 Task: Select a due date automation when advanced on, 2 days before a card is due add fields without custom field "Resume" set to a number greater or equal to 1 and greater than 10 at 11:00 AM.
Action: Mouse moved to (962, 73)
Screenshot: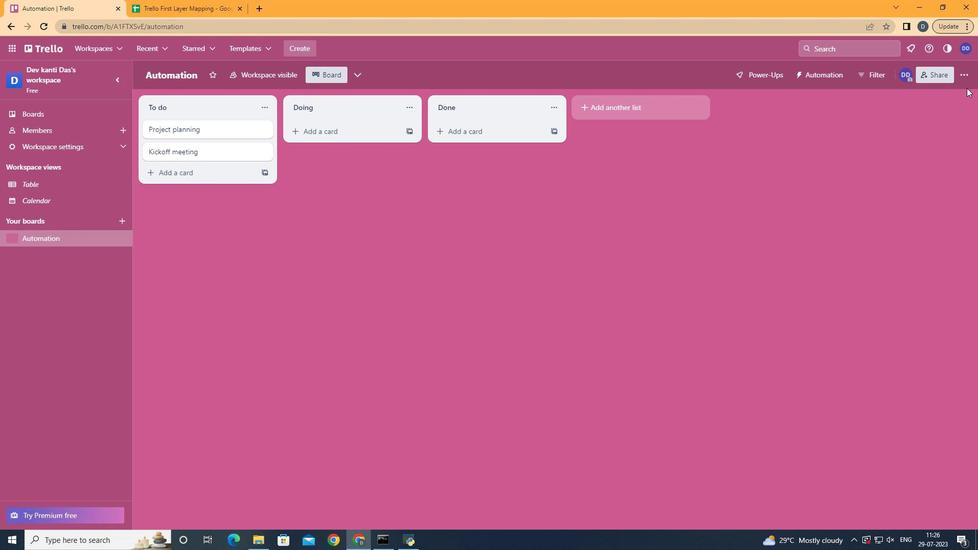 
Action: Mouse pressed left at (962, 73)
Screenshot: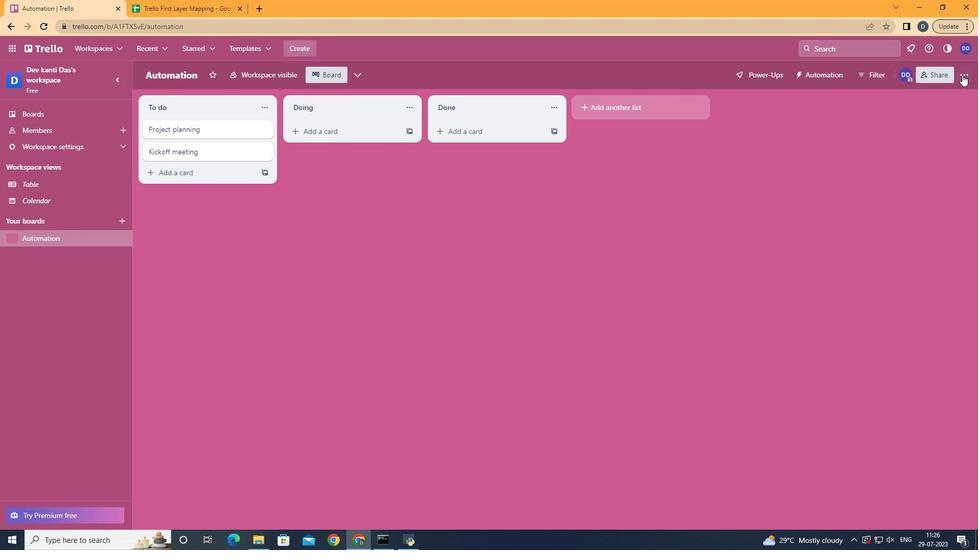 
Action: Mouse moved to (902, 198)
Screenshot: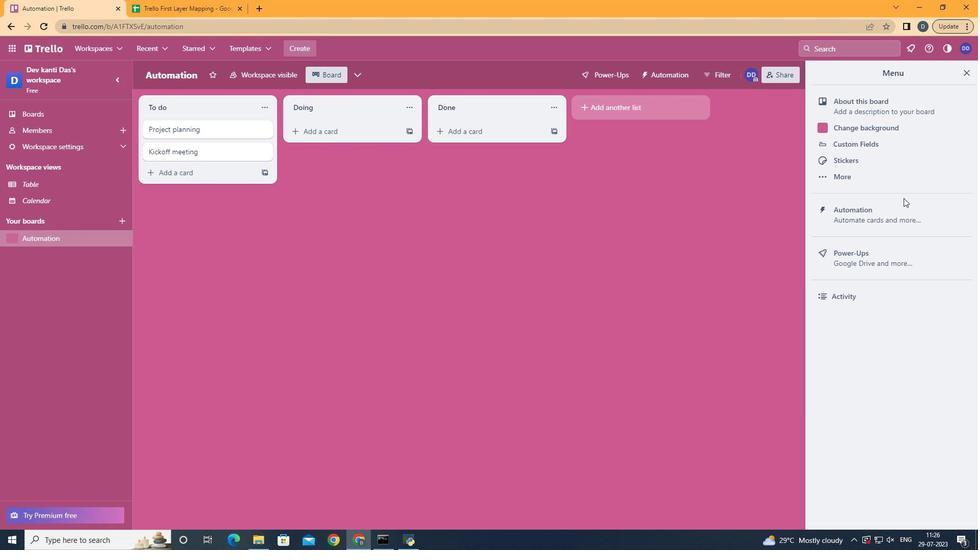 
Action: Mouse pressed left at (902, 198)
Screenshot: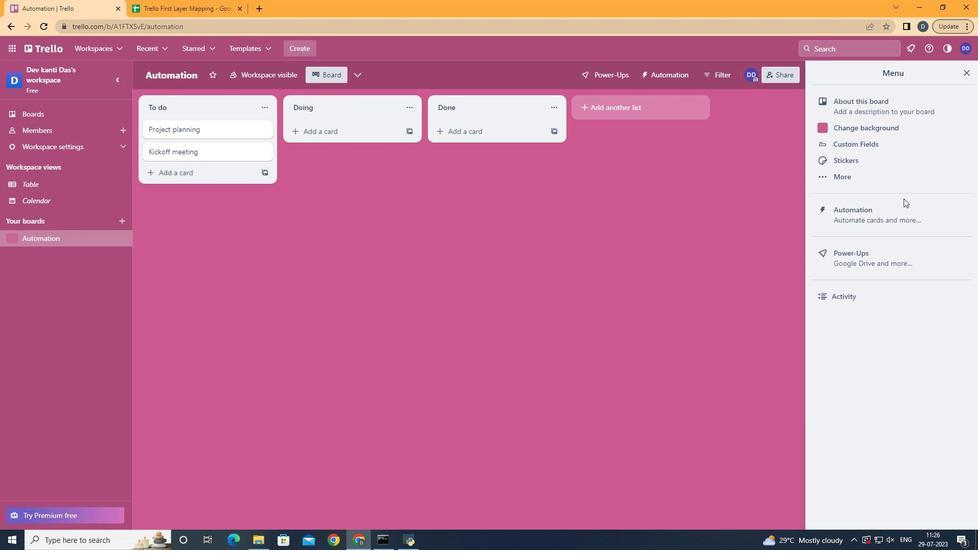 
Action: Mouse moved to (897, 208)
Screenshot: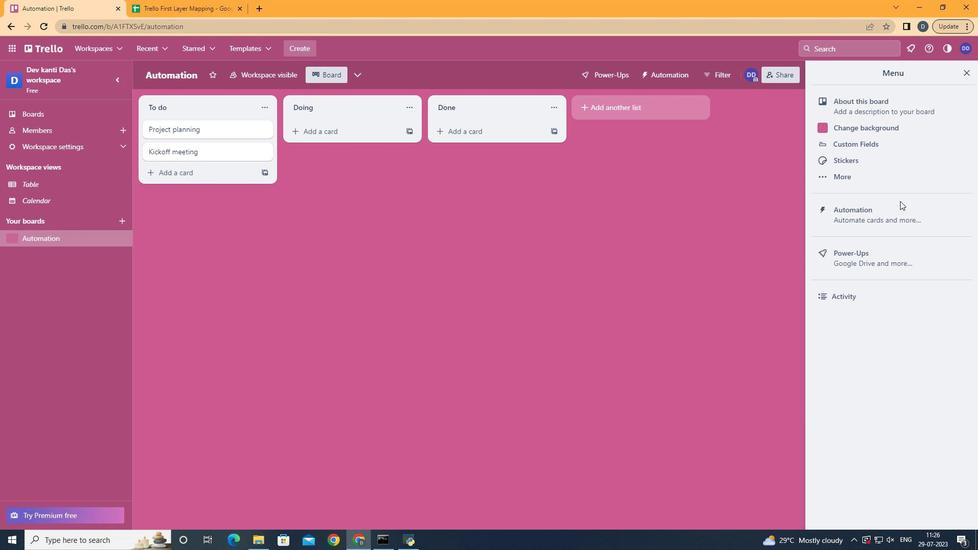 
Action: Mouse pressed left at (897, 208)
Screenshot: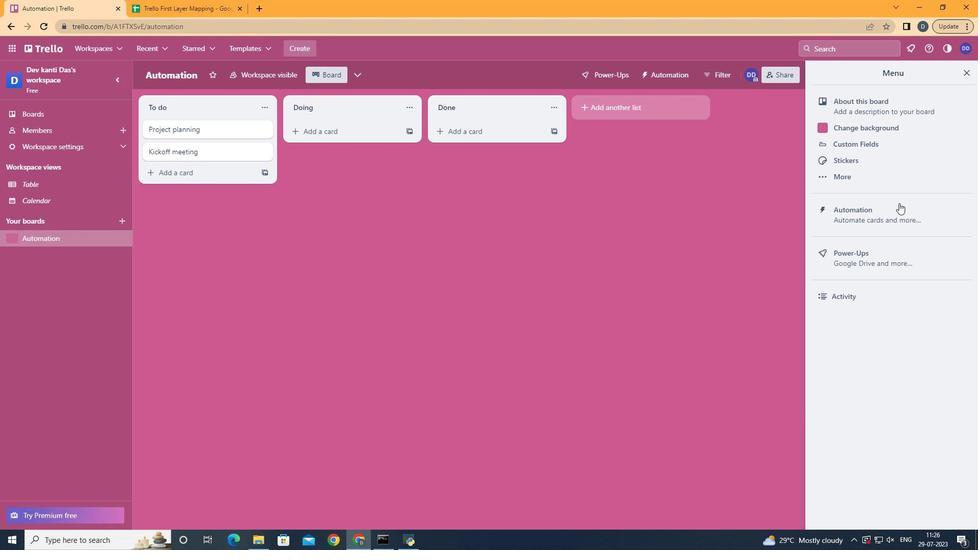 
Action: Mouse moved to (180, 196)
Screenshot: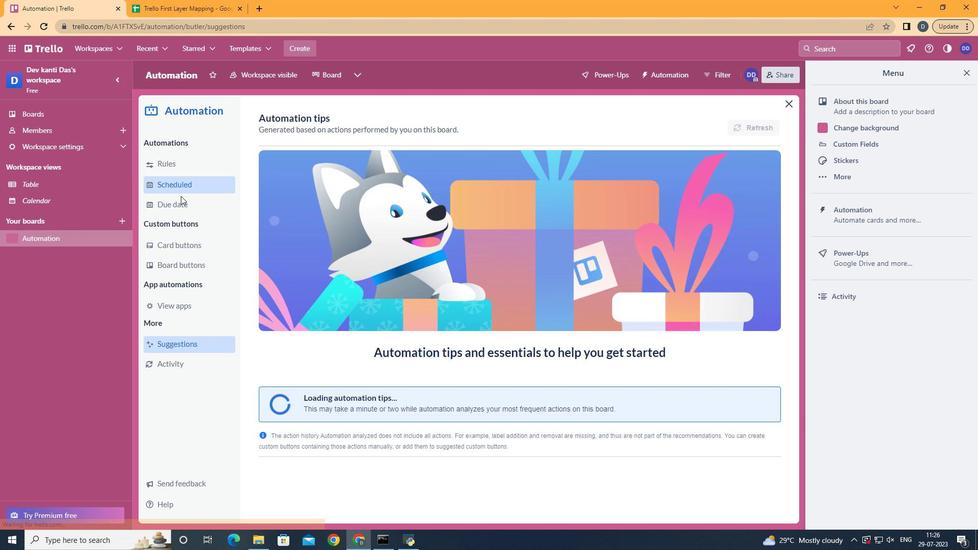 
Action: Mouse pressed left at (180, 196)
Screenshot: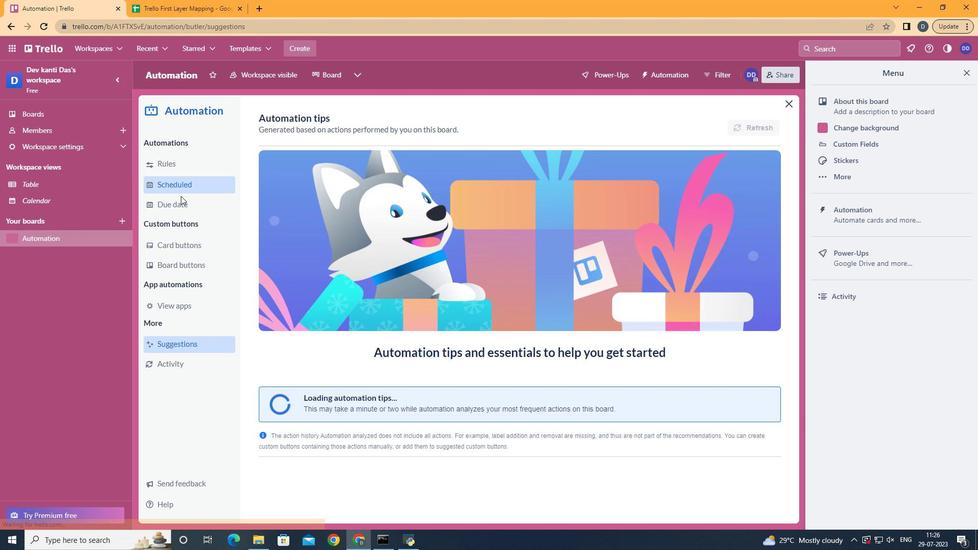
Action: Mouse moved to (750, 117)
Screenshot: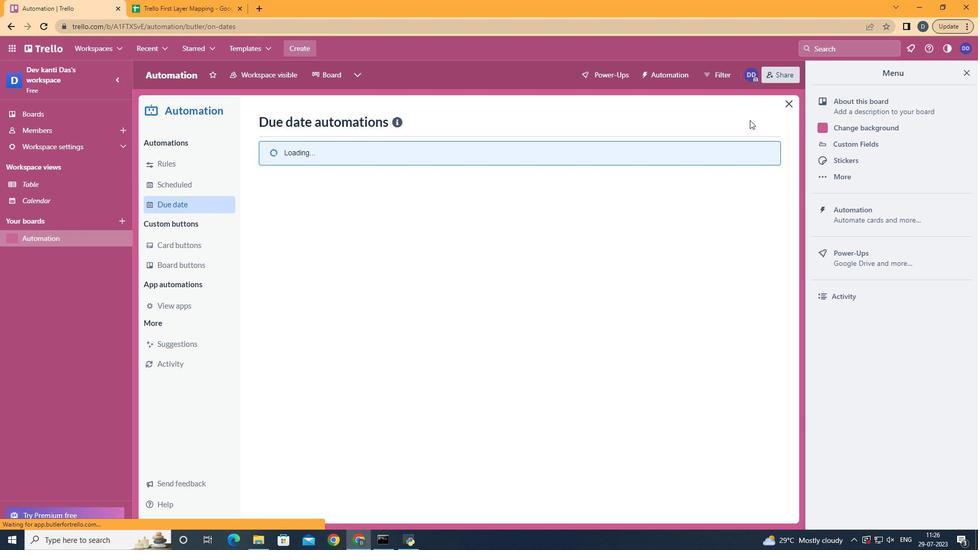 
Action: Mouse pressed left at (750, 117)
Screenshot: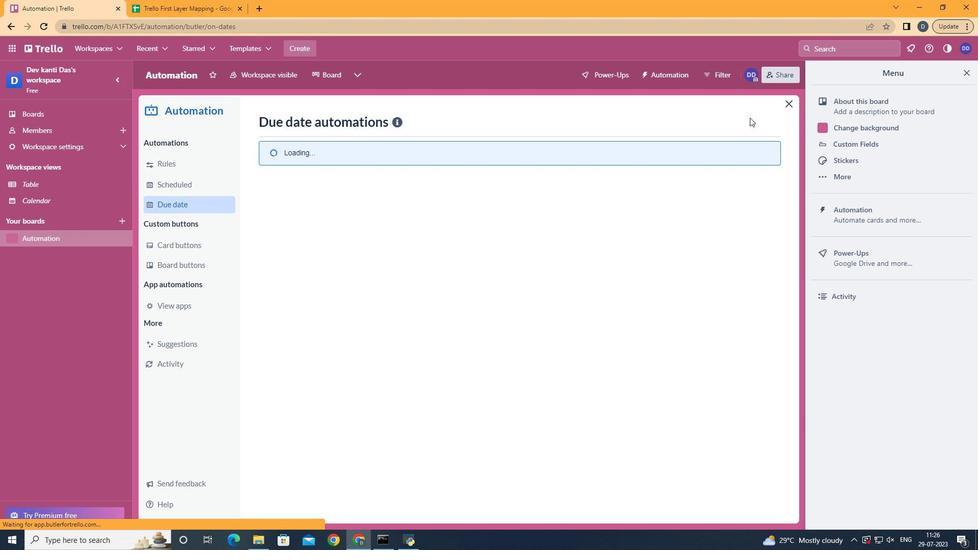 
Action: Mouse moved to (584, 216)
Screenshot: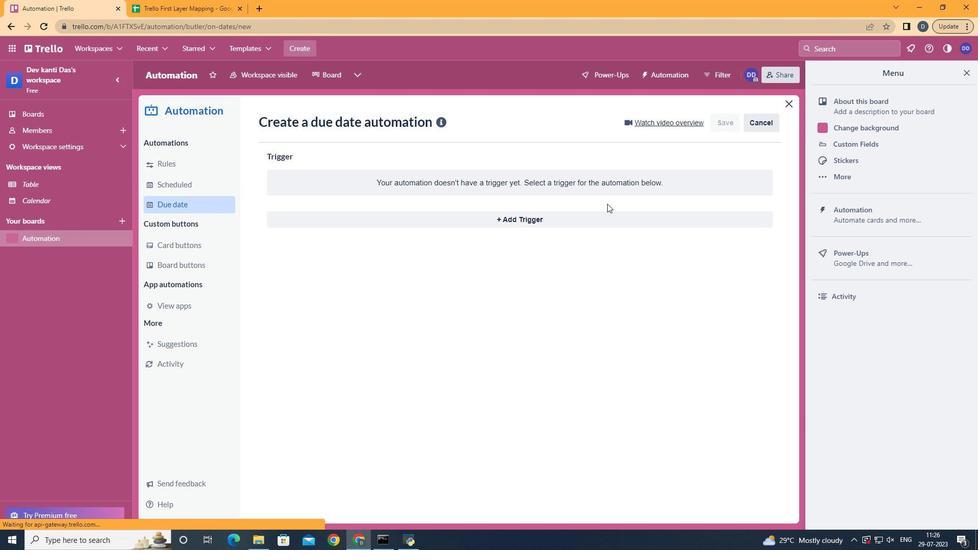 
Action: Mouse pressed left at (584, 216)
Screenshot: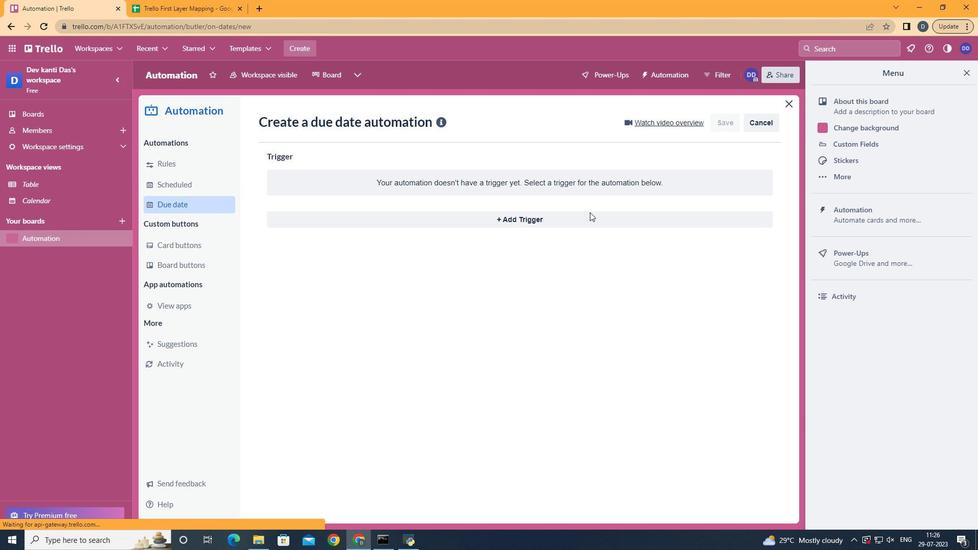 
Action: Mouse moved to (402, 371)
Screenshot: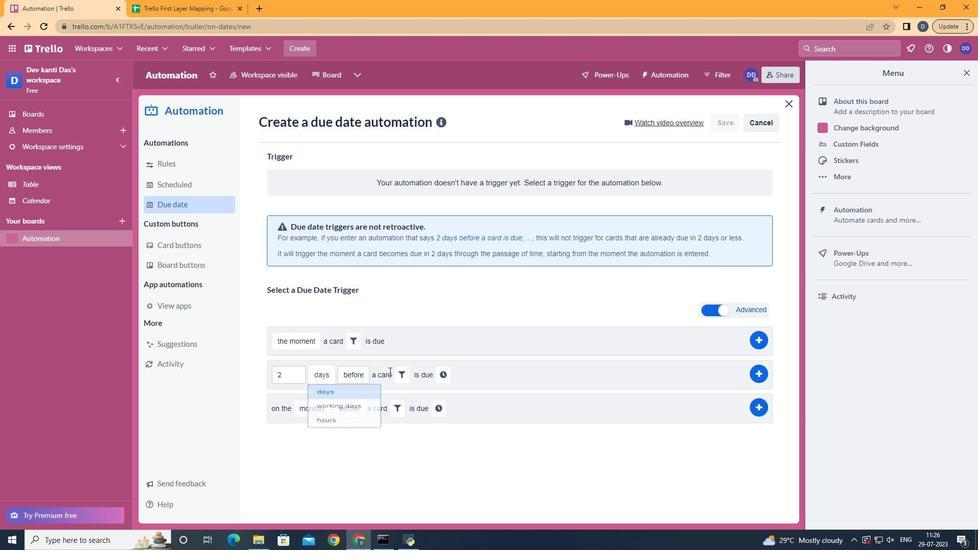 
Action: Mouse pressed left at (402, 371)
Screenshot: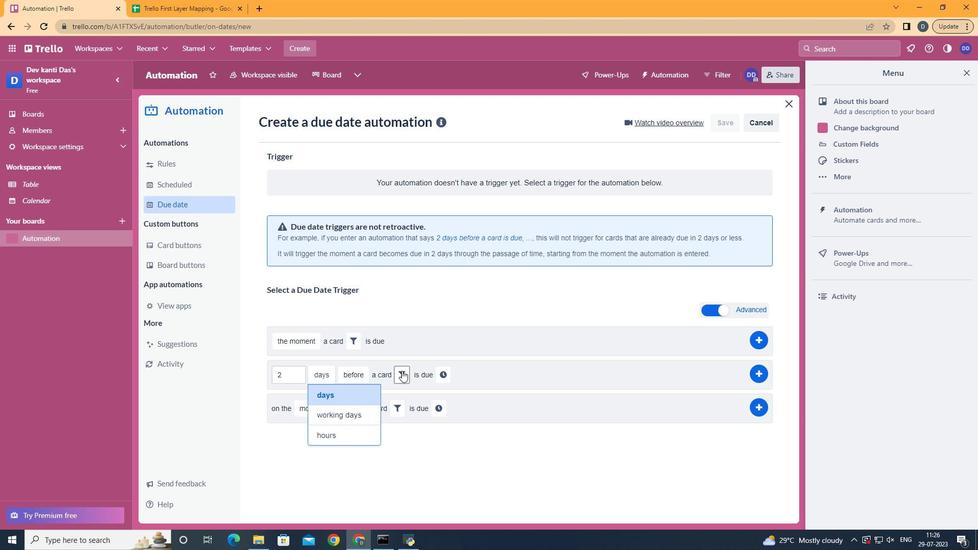 
Action: Mouse moved to (572, 410)
Screenshot: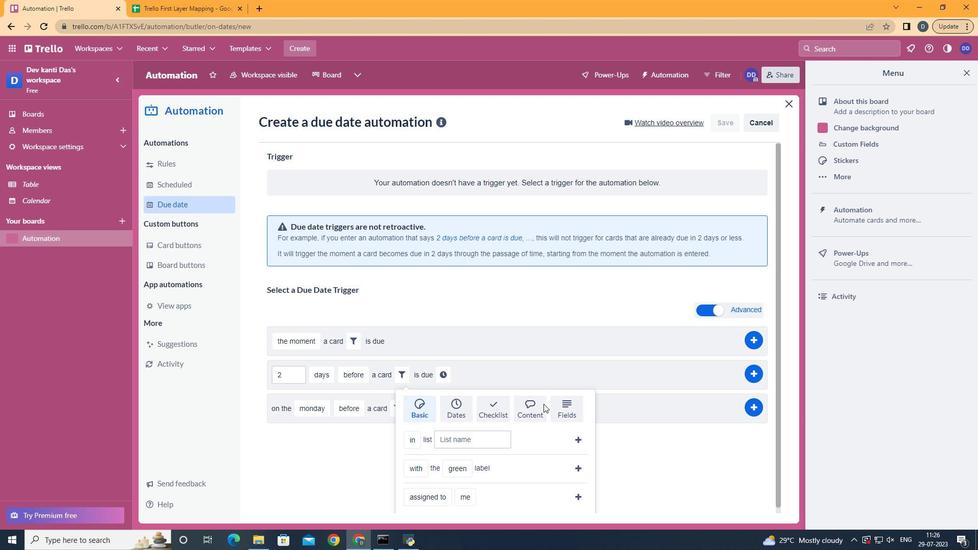 
Action: Mouse pressed left at (572, 410)
Screenshot: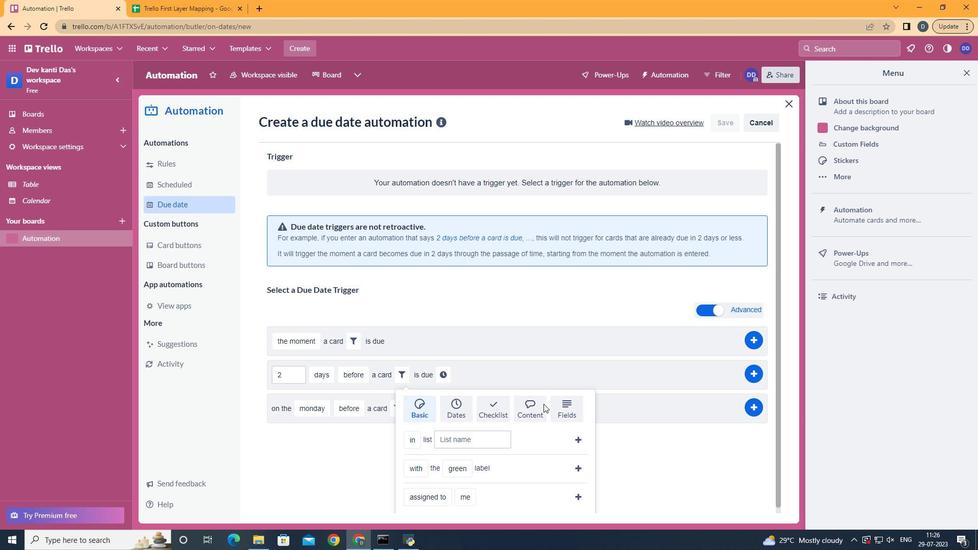 
Action: Mouse moved to (573, 410)
Screenshot: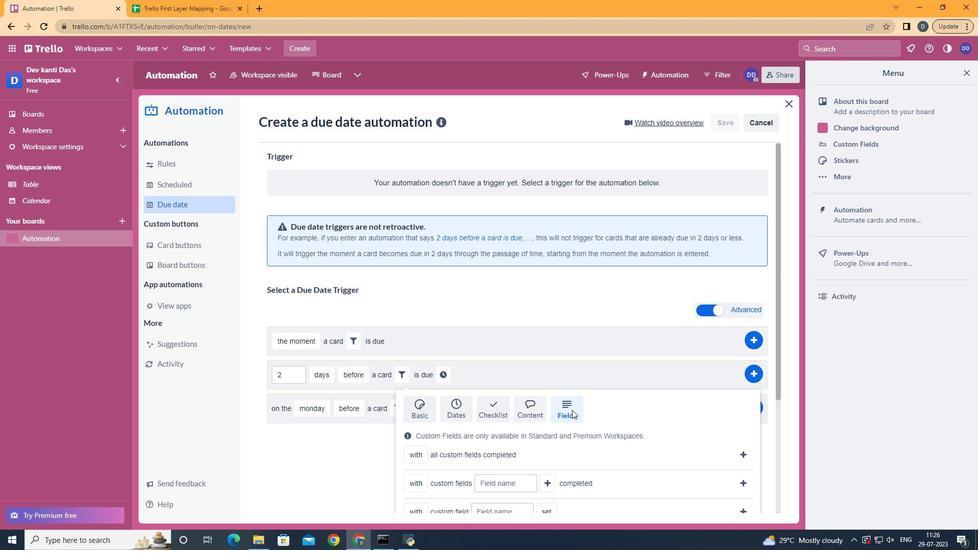 
Action: Mouse scrolled (573, 409) with delta (0, 0)
Screenshot: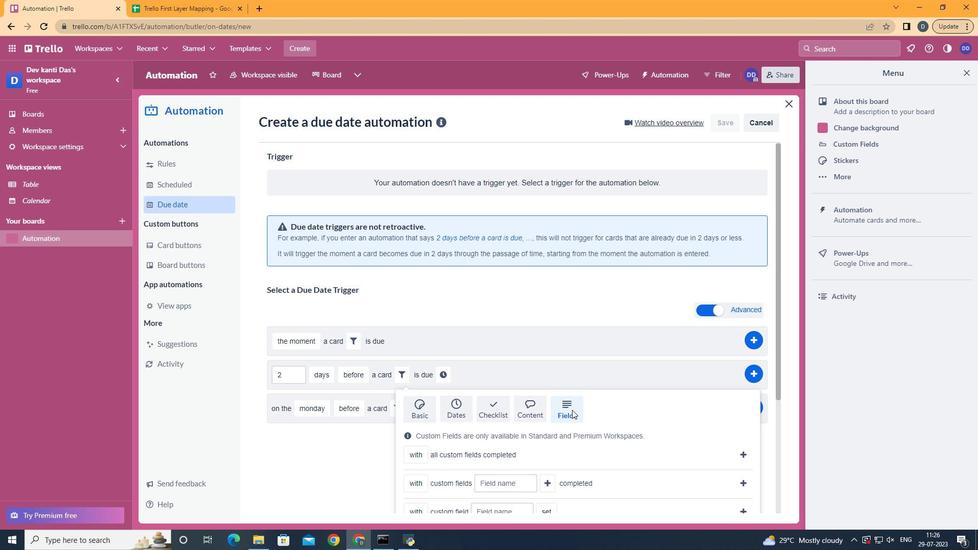
Action: Mouse scrolled (573, 409) with delta (0, 0)
Screenshot: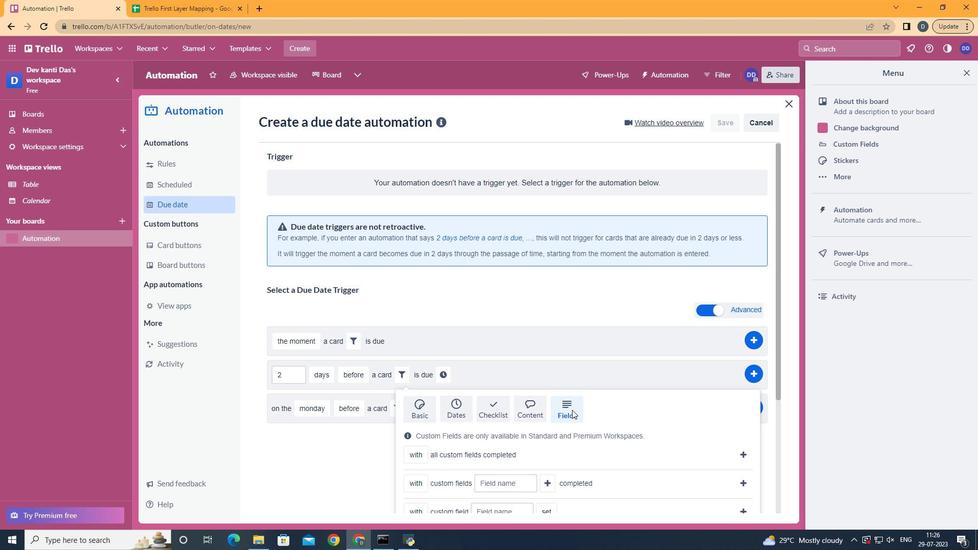 
Action: Mouse scrolled (573, 409) with delta (0, 0)
Screenshot: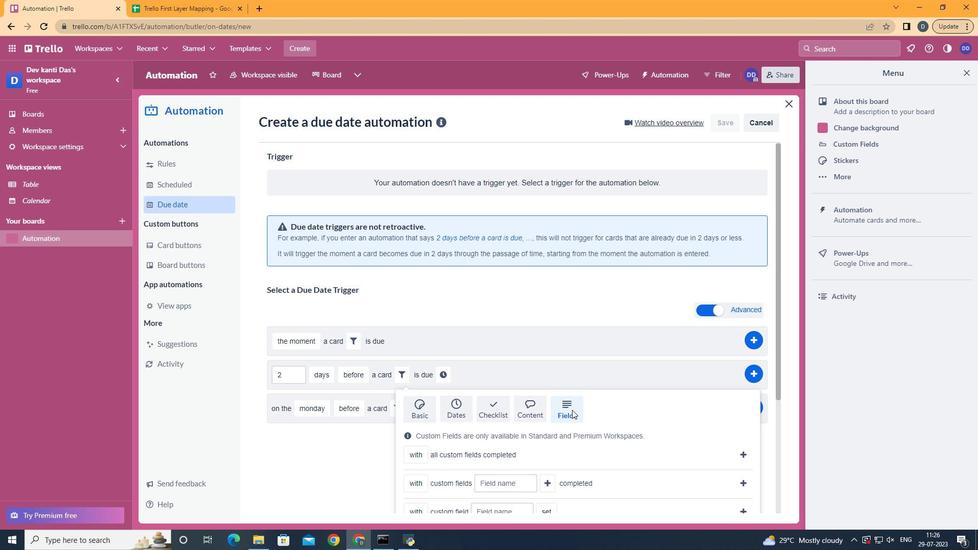 
Action: Mouse scrolled (573, 409) with delta (0, 0)
Screenshot: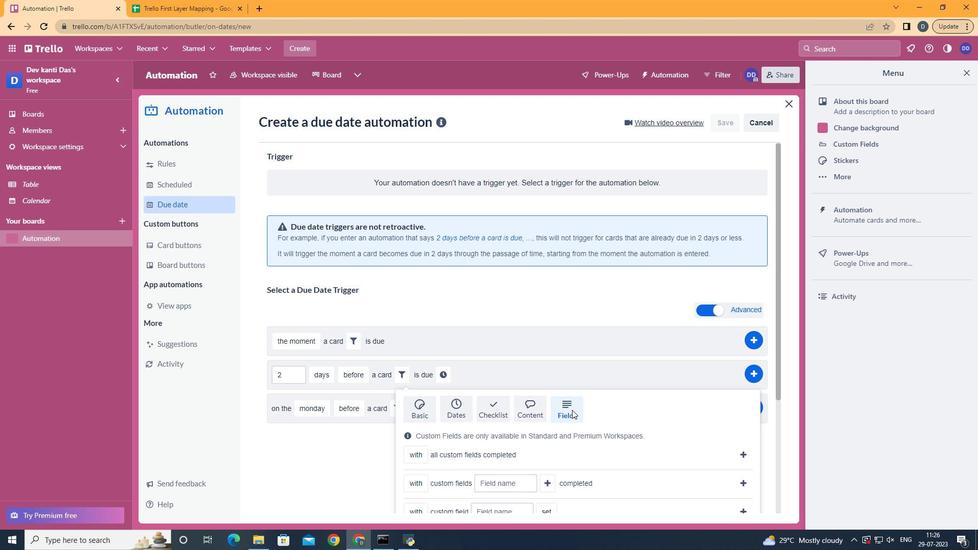
Action: Mouse scrolled (573, 409) with delta (0, 0)
Screenshot: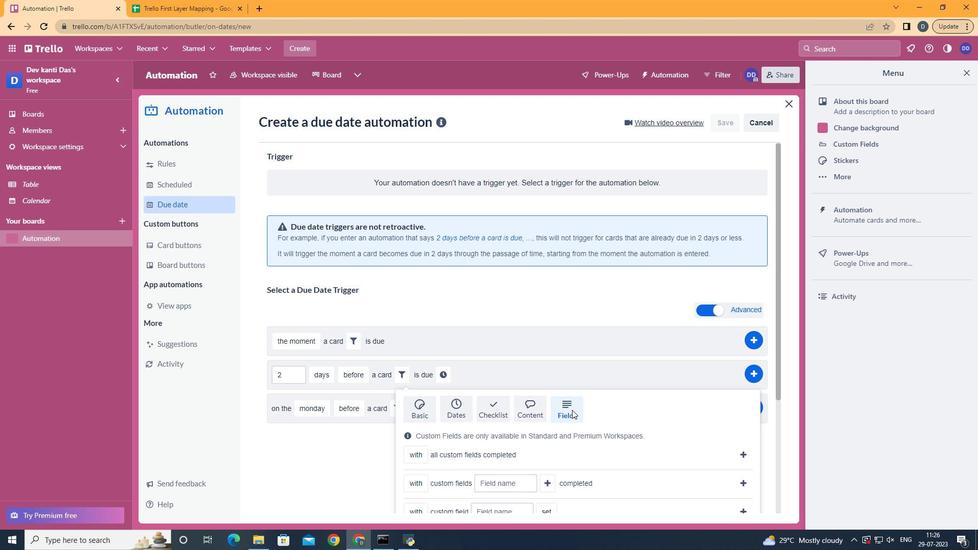 
Action: Mouse scrolled (573, 409) with delta (0, 0)
Screenshot: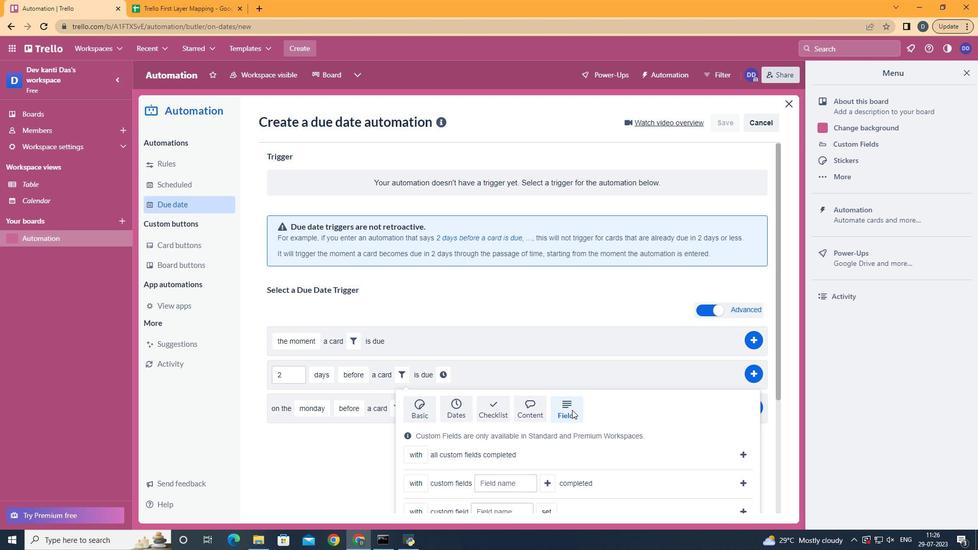 
Action: Mouse moved to (424, 458)
Screenshot: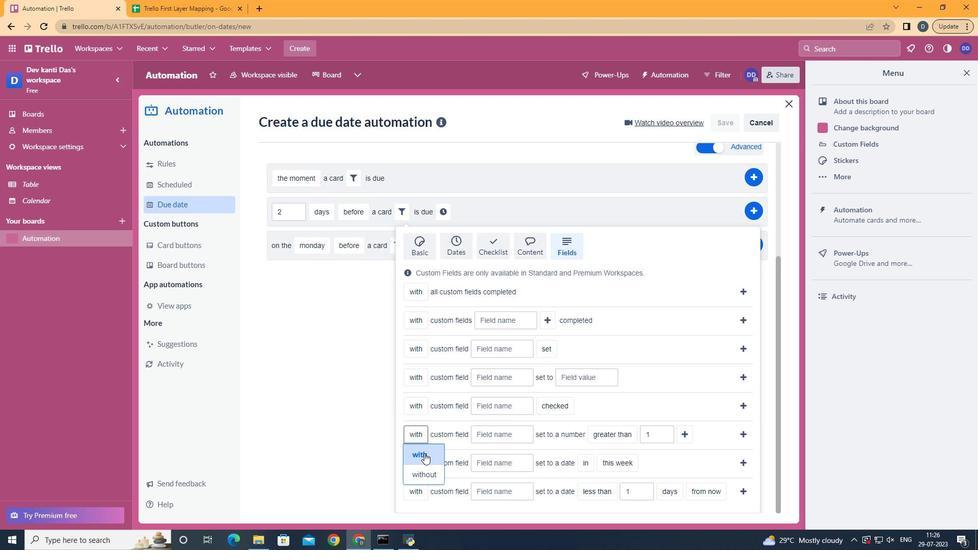 
Action: Mouse pressed left at (424, 458)
Screenshot: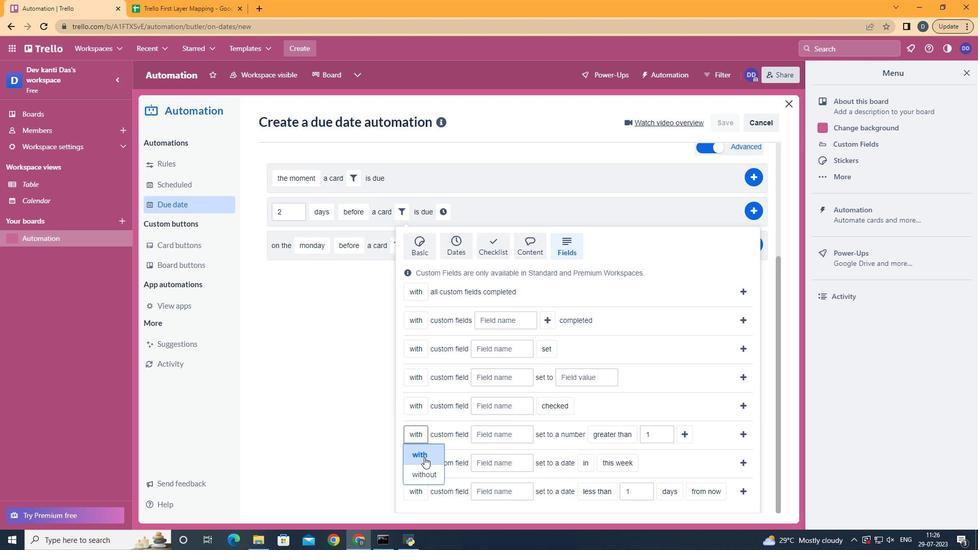 
Action: Mouse moved to (426, 472)
Screenshot: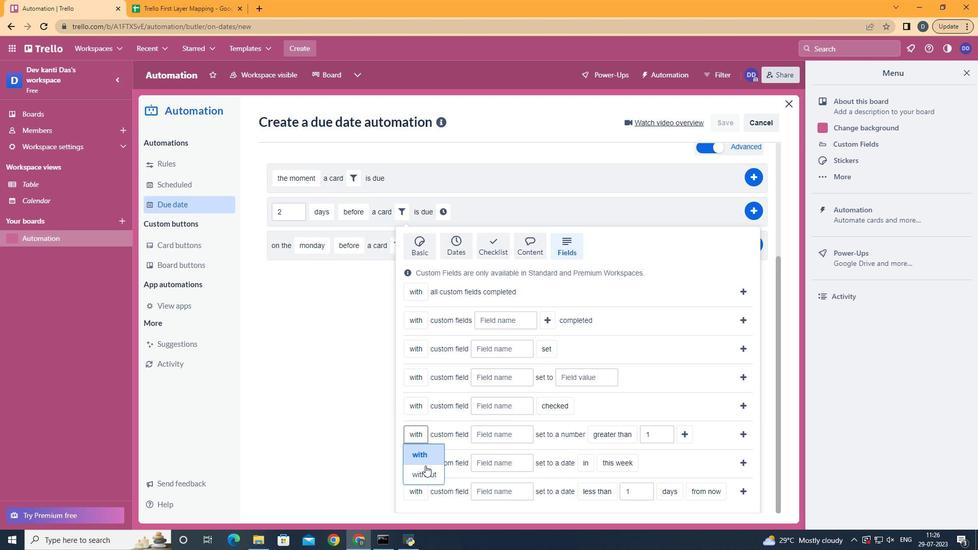 
Action: Mouse pressed left at (426, 472)
Screenshot: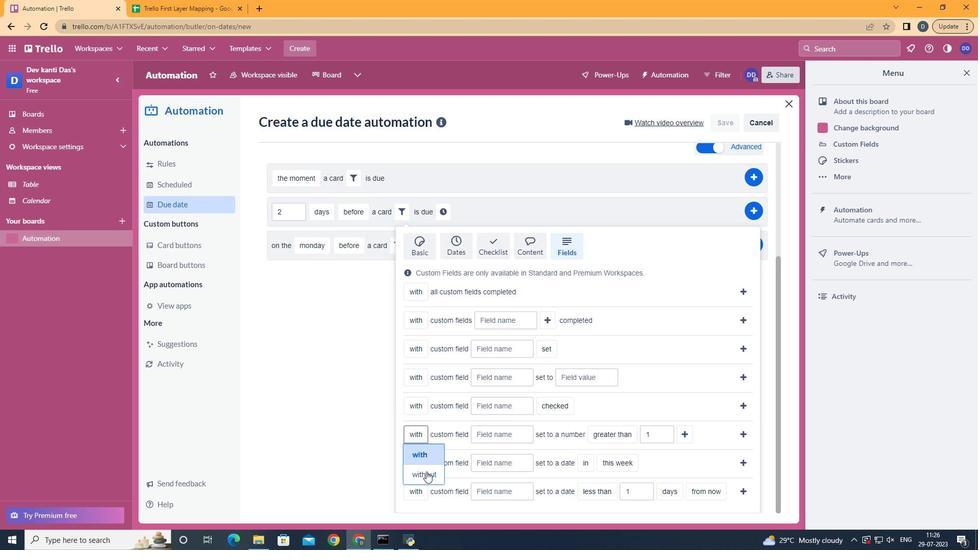 
Action: Mouse moved to (506, 435)
Screenshot: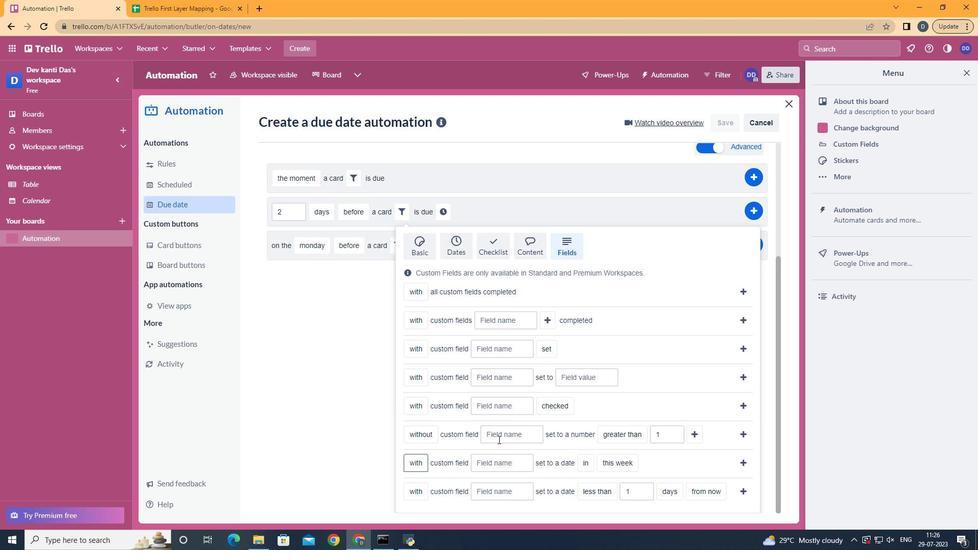 
Action: Mouse pressed left at (506, 435)
Screenshot: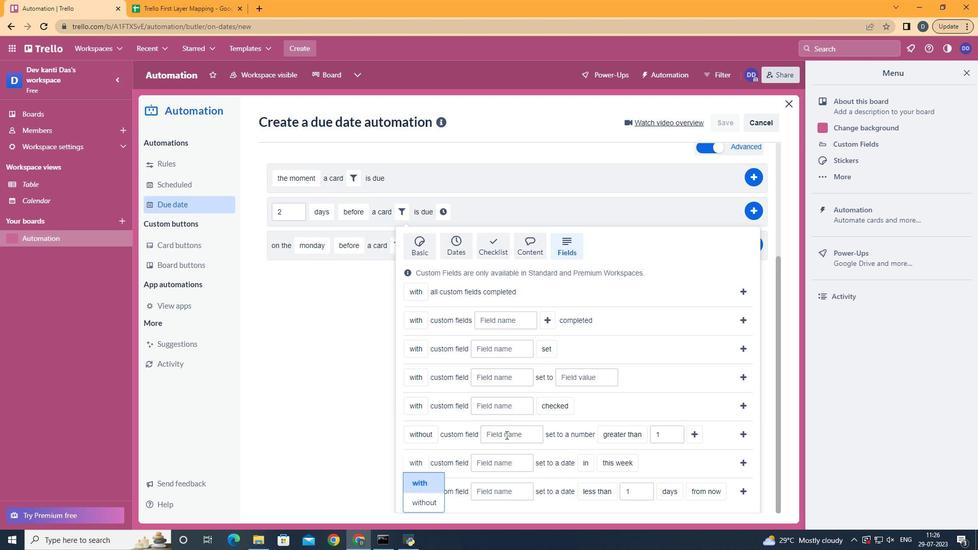 
Action: Key pressed <Key.shift>Resume
Screenshot: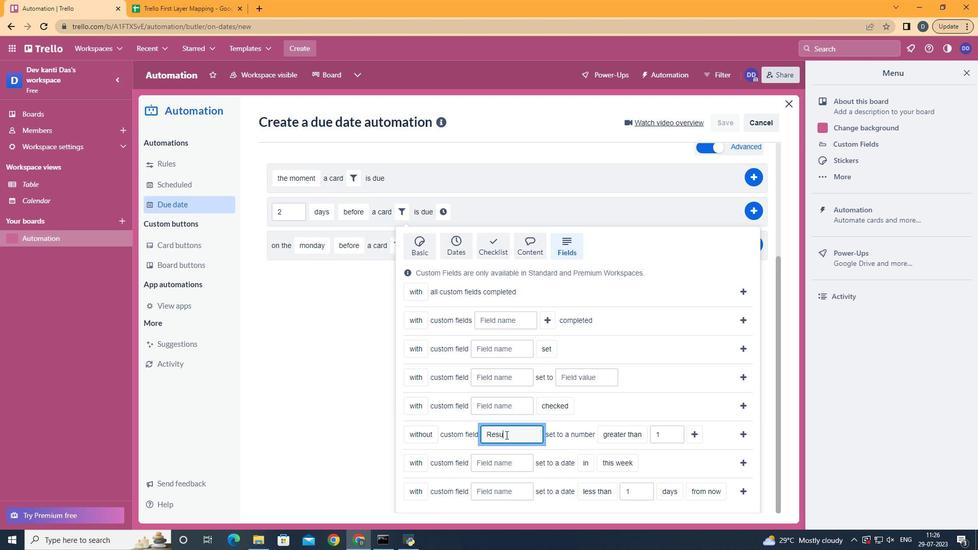 
Action: Mouse moved to (646, 369)
Screenshot: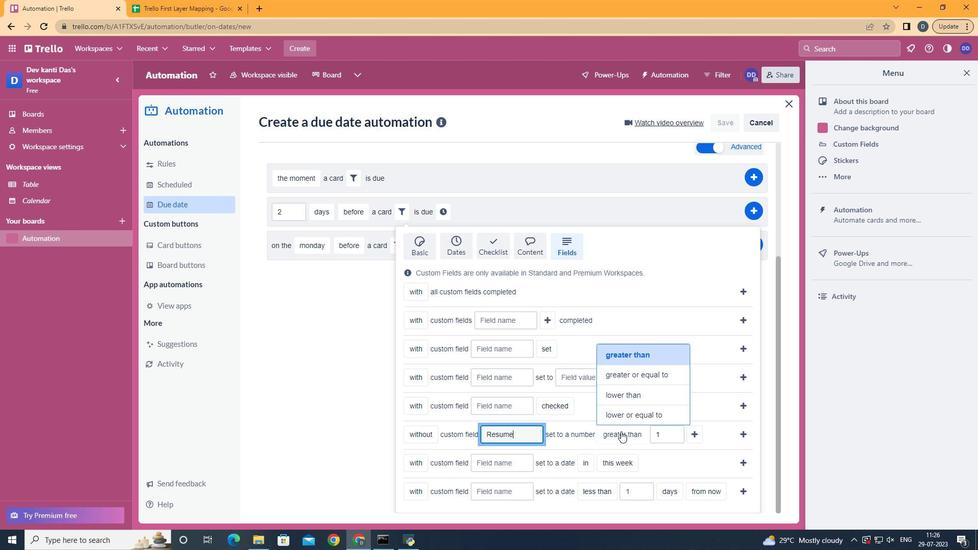 
Action: Mouse pressed left at (646, 369)
Screenshot: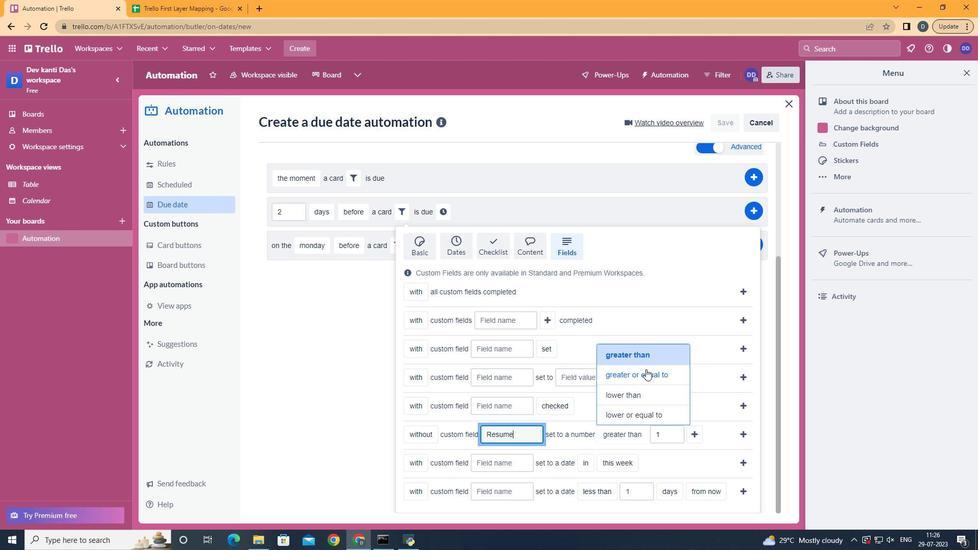 
Action: Mouse moved to (716, 438)
Screenshot: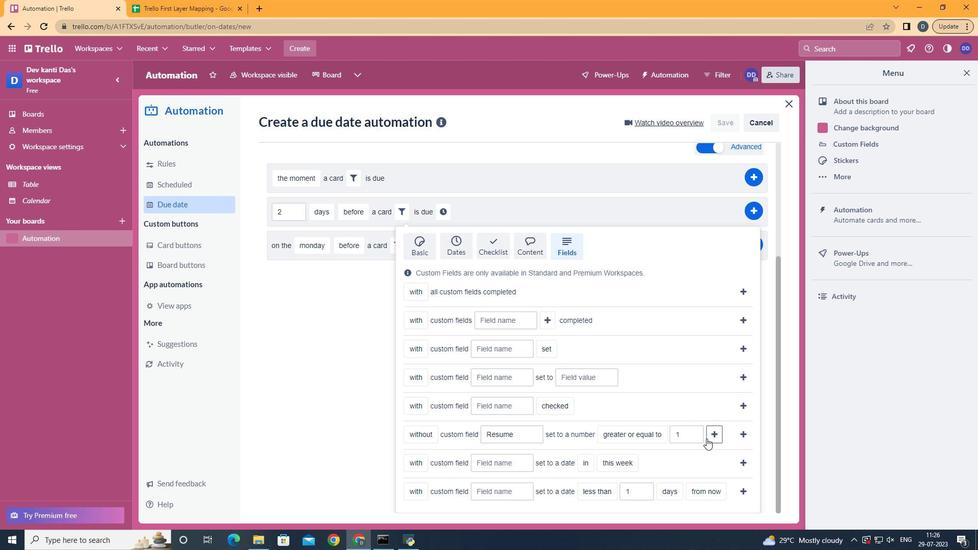 
Action: Mouse pressed left at (716, 438)
Screenshot: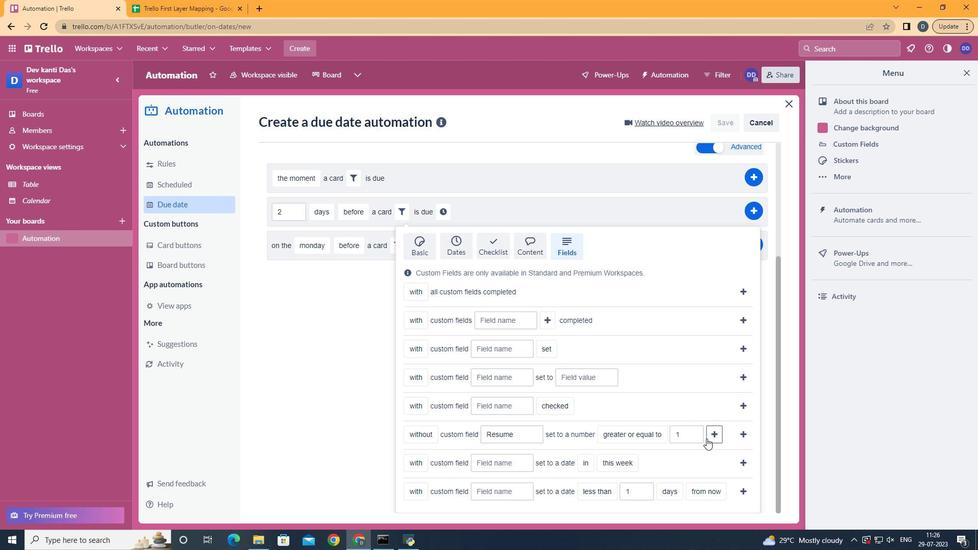 
Action: Mouse moved to (457, 416)
Screenshot: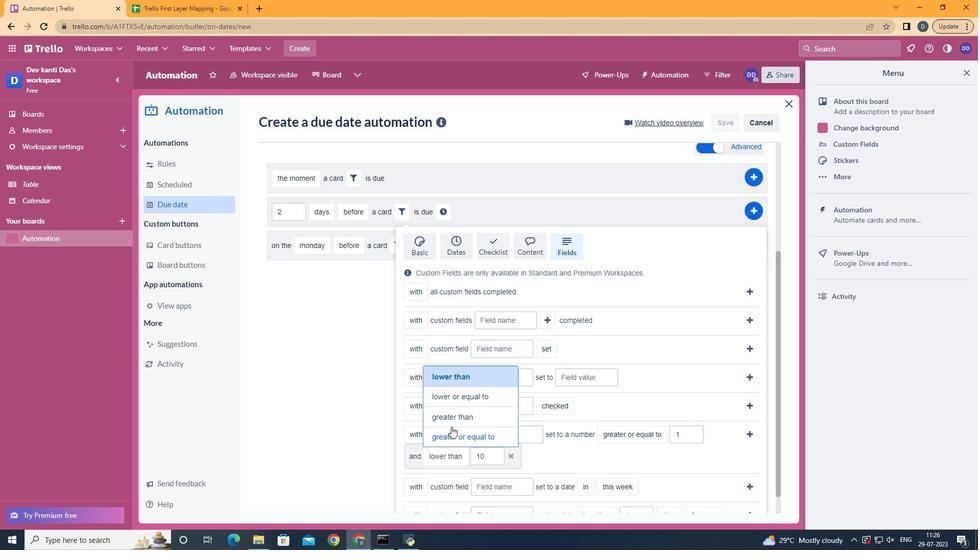 
Action: Mouse pressed left at (457, 416)
Screenshot: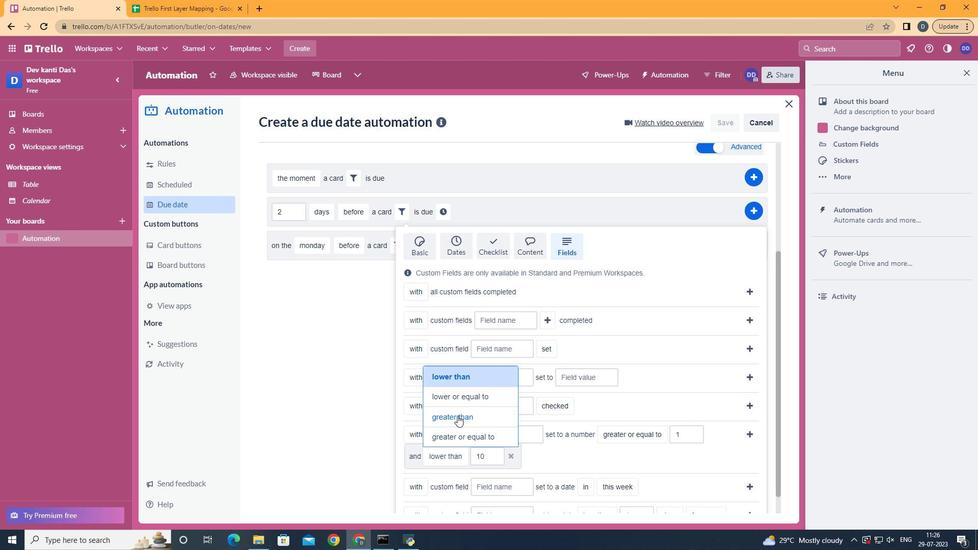 
Action: Mouse moved to (752, 436)
Screenshot: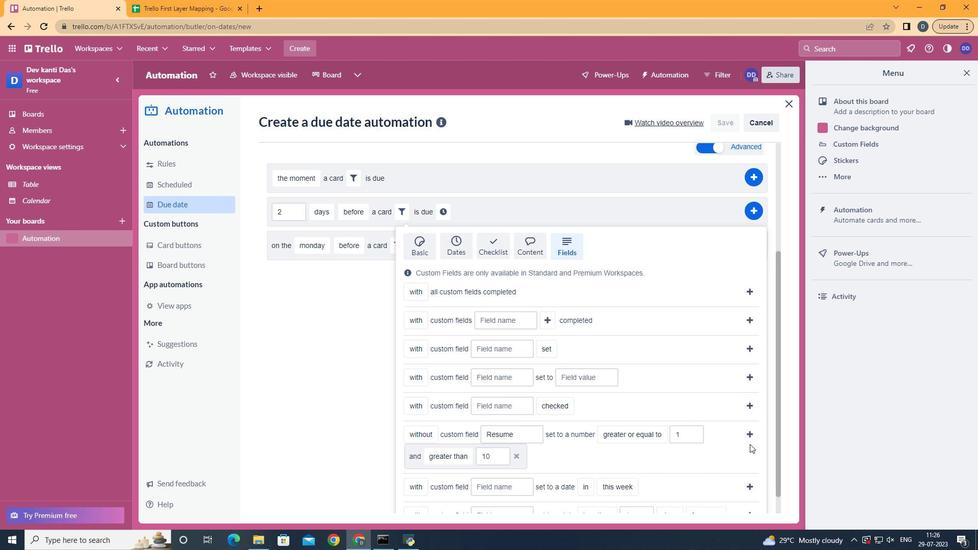 
Action: Mouse pressed left at (752, 436)
Screenshot: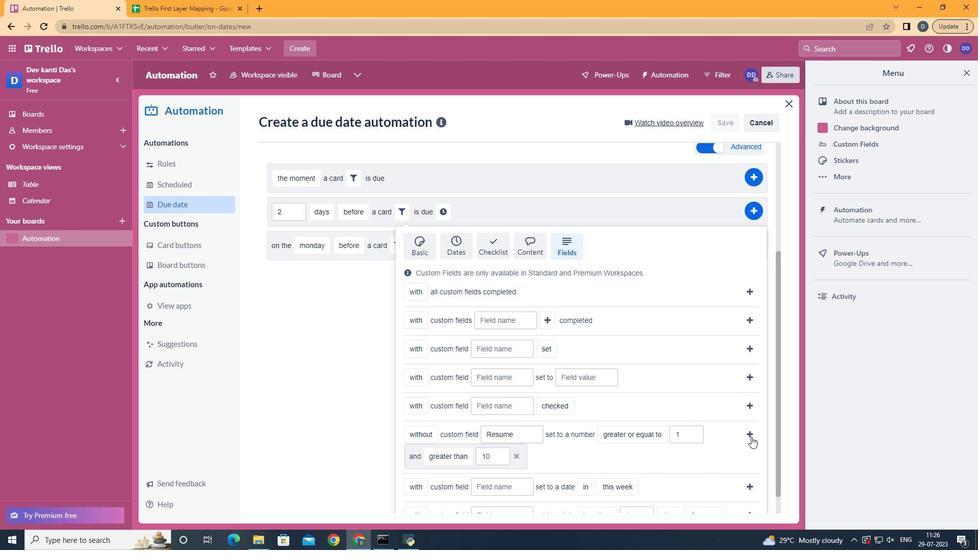 
Action: Mouse moved to (283, 392)
Screenshot: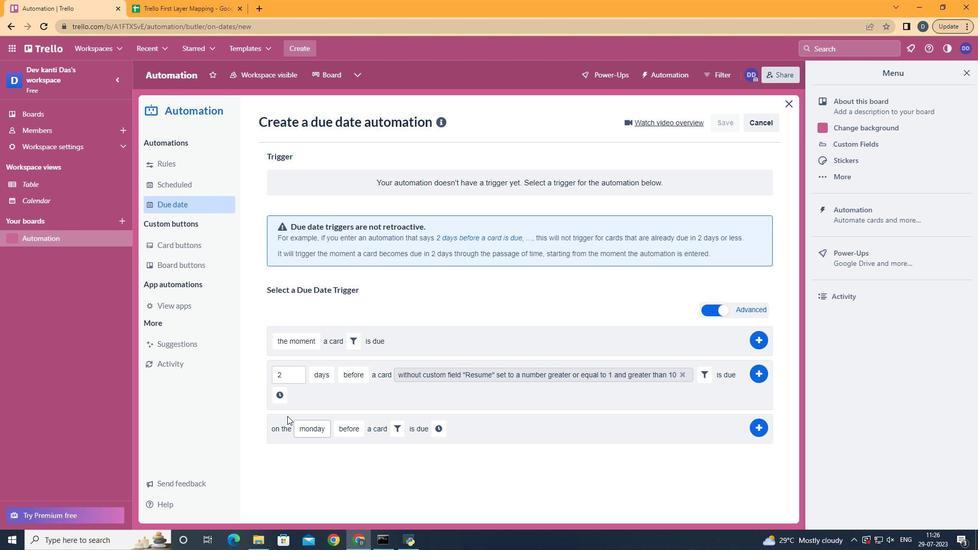 
Action: Mouse pressed left at (283, 392)
Screenshot: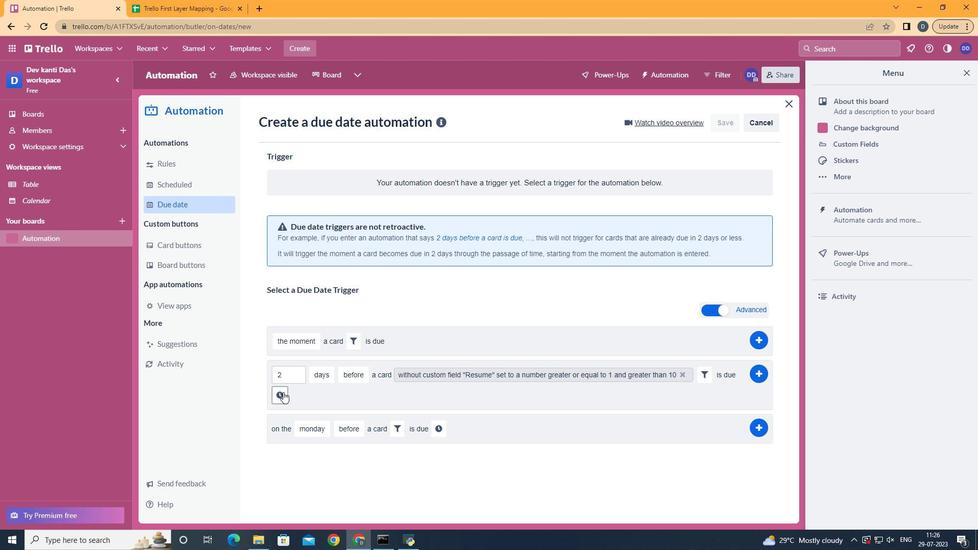 
Action: Mouse moved to (352, 402)
Screenshot: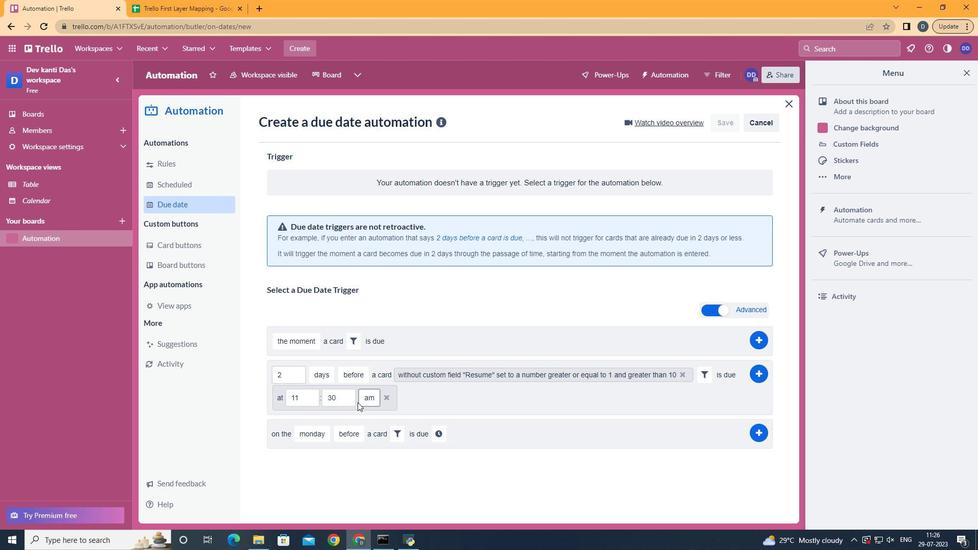 
Action: Mouse pressed left at (352, 402)
Screenshot: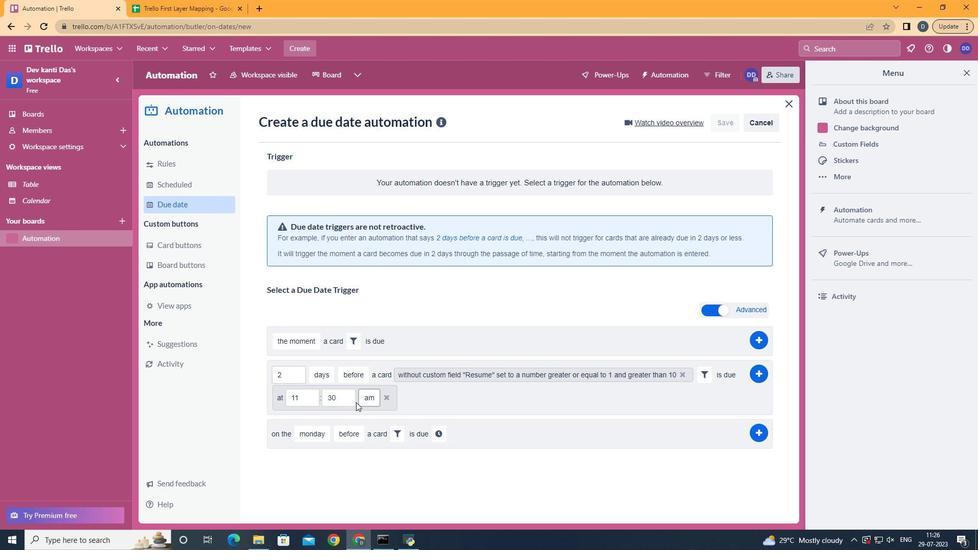 
Action: Key pressed <Key.backspace><Key.backspace>00
Screenshot: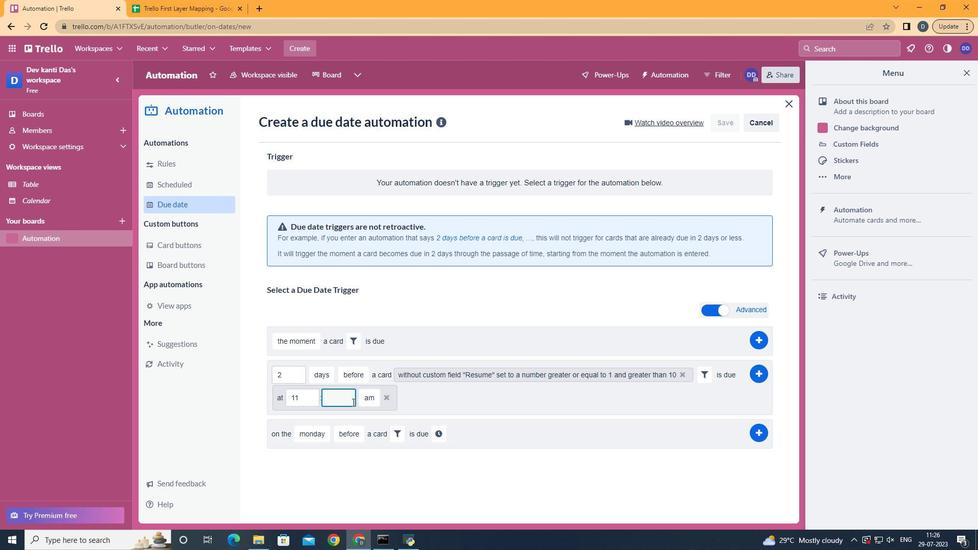 
Action: Mouse moved to (373, 415)
Screenshot: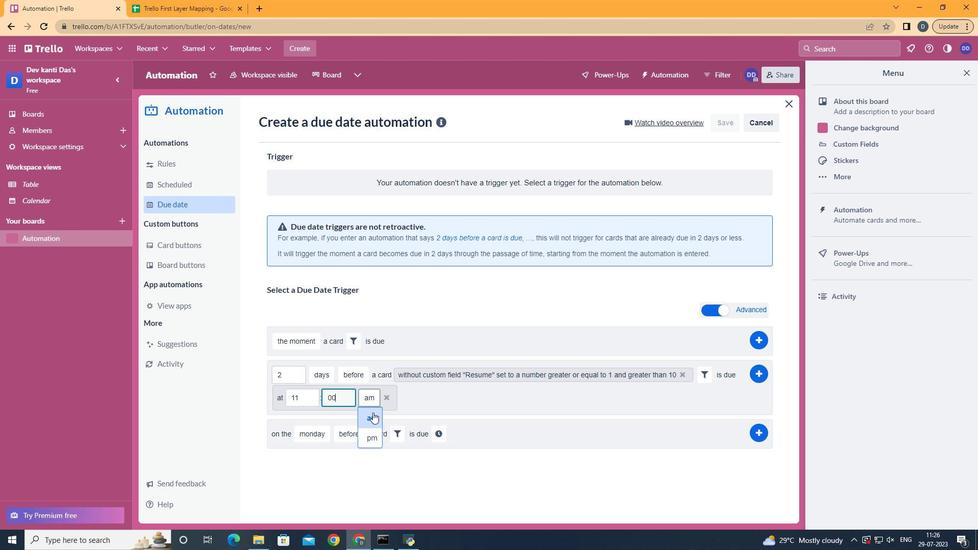 
Action: Mouse pressed left at (373, 415)
Screenshot: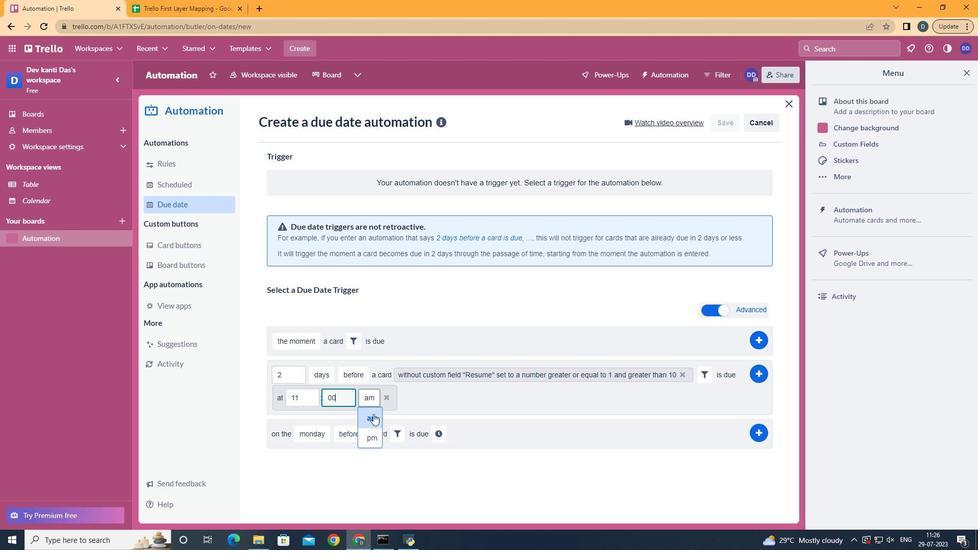 
